 Task: Create List Coaching in Board Brand Awareness Campaign to Workspace Cost Accounting. Create List Training and Development in Board Data Governance to Workspace Cost Accounting. Create List Performance Evaluation in Board Social Media Community Management and Engagement to Workspace Cost Accounting
Action: Mouse moved to (26, 351)
Screenshot: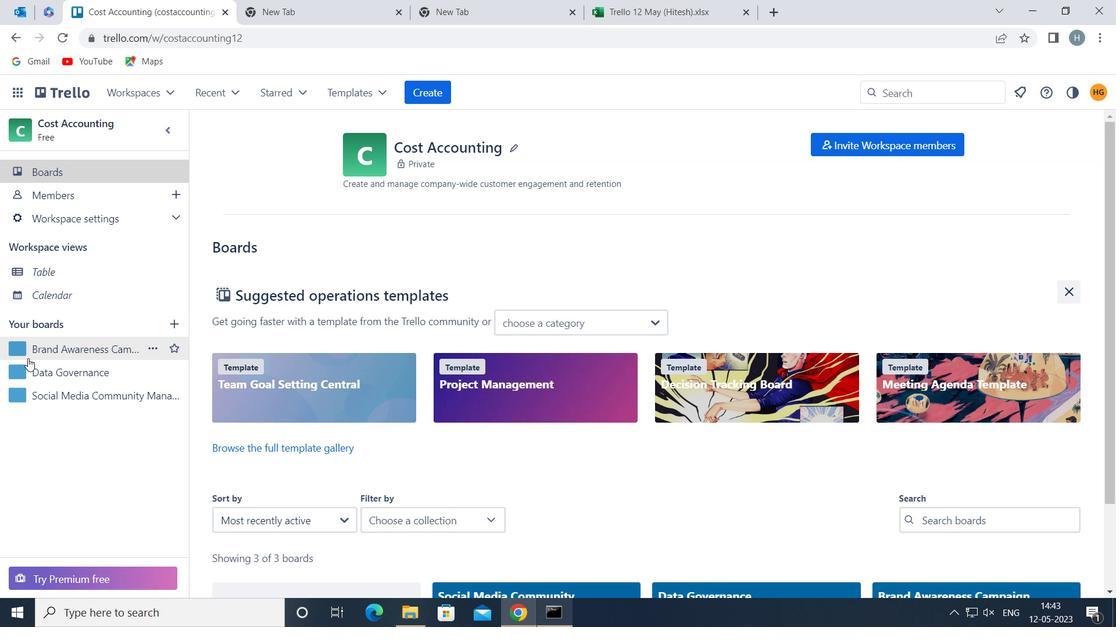 
Action: Mouse pressed left at (26, 351)
Screenshot: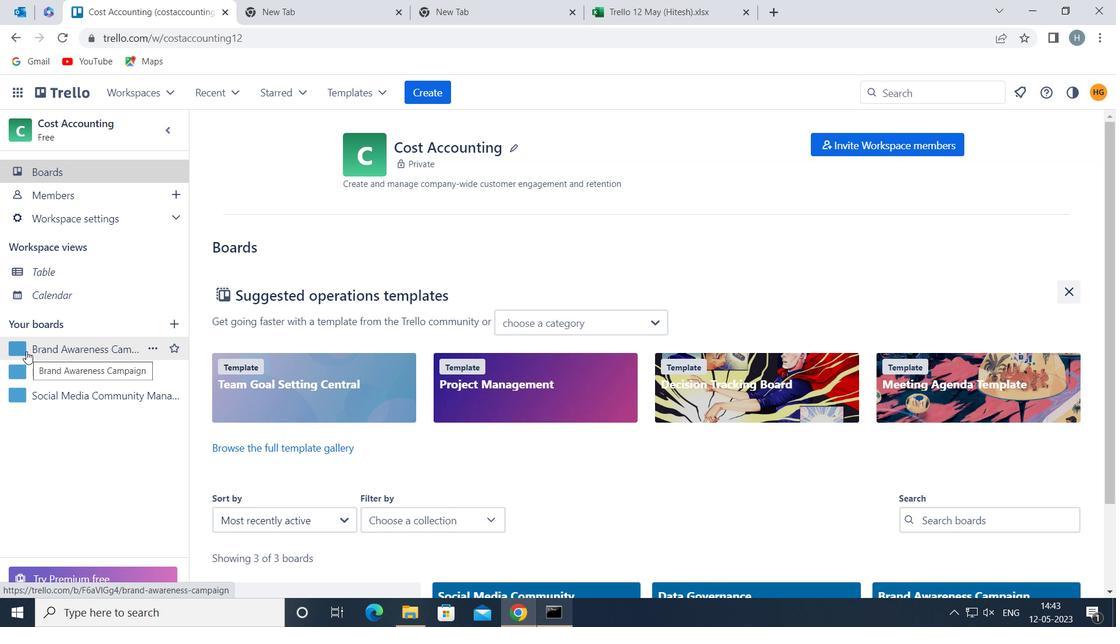 
Action: Mouse moved to (320, 172)
Screenshot: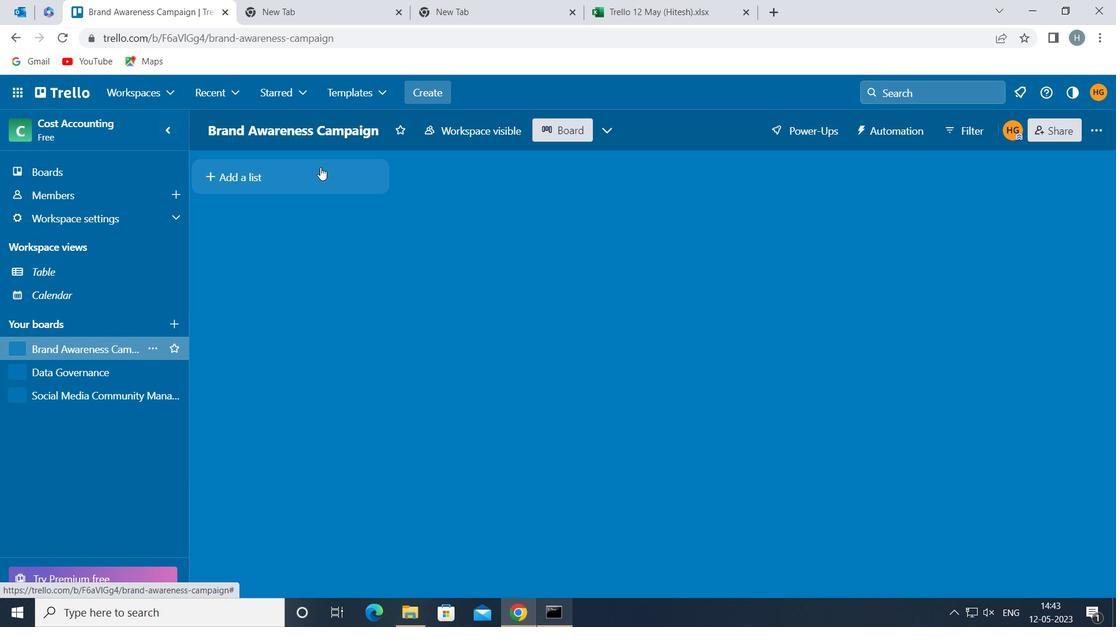 
Action: Mouse pressed left at (320, 172)
Screenshot: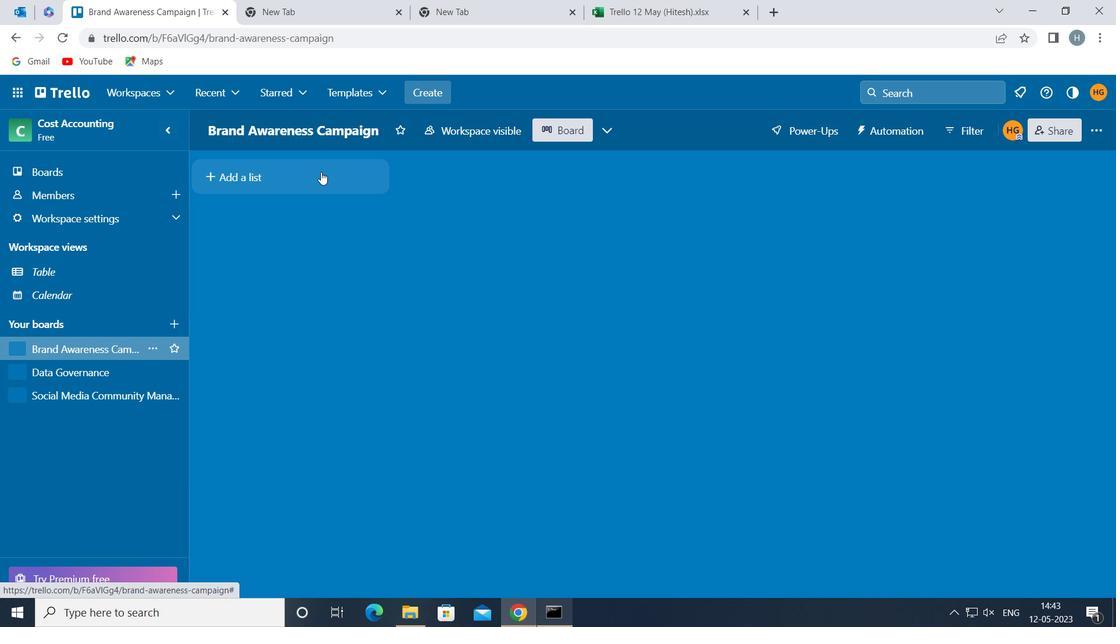 
Action: Key pressed <Key.shift>COACHING
Screenshot: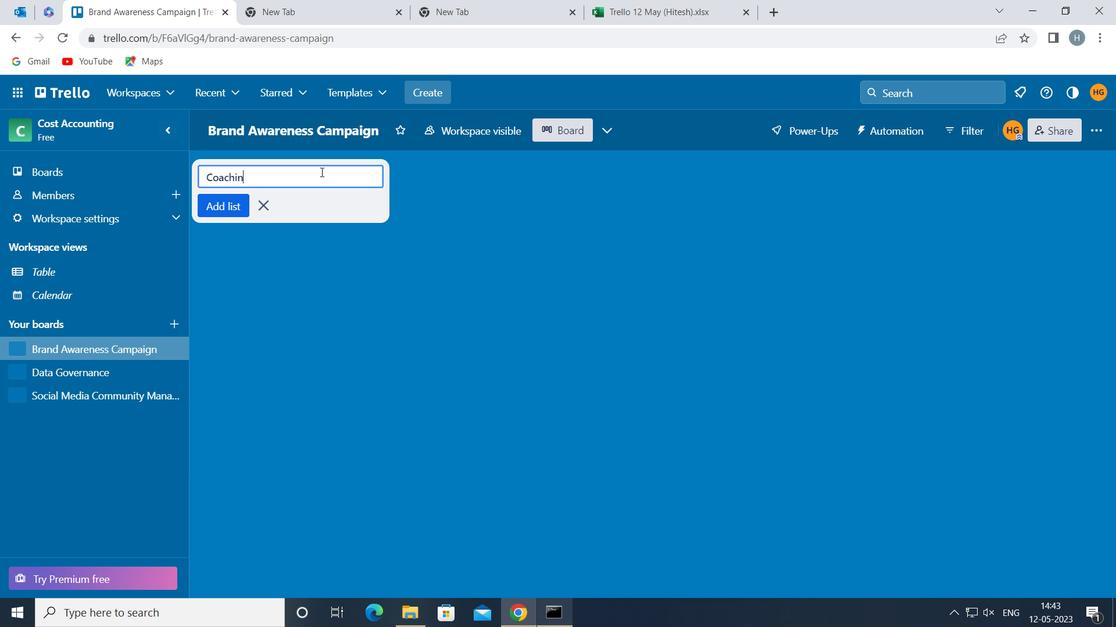 
Action: Mouse moved to (226, 205)
Screenshot: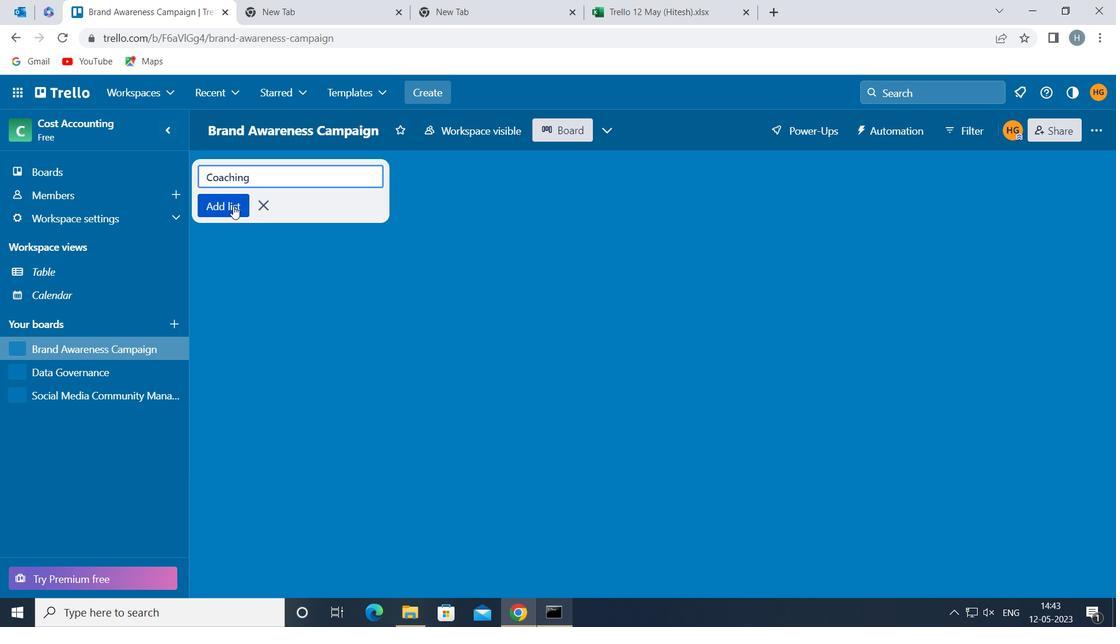 
Action: Mouse pressed left at (226, 205)
Screenshot: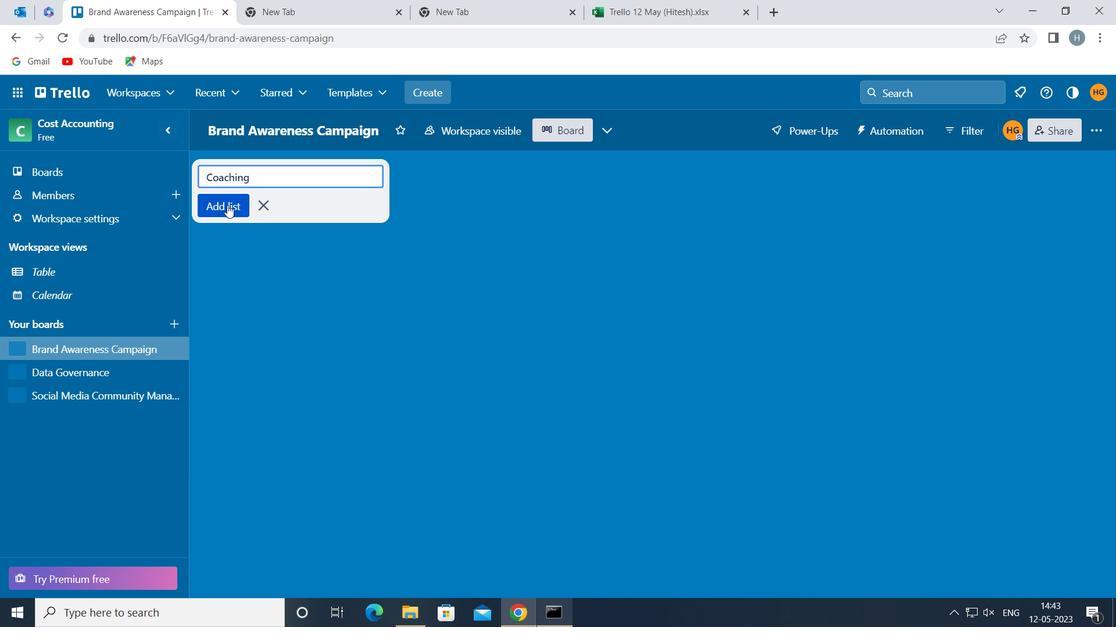 
Action: Mouse moved to (246, 311)
Screenshot: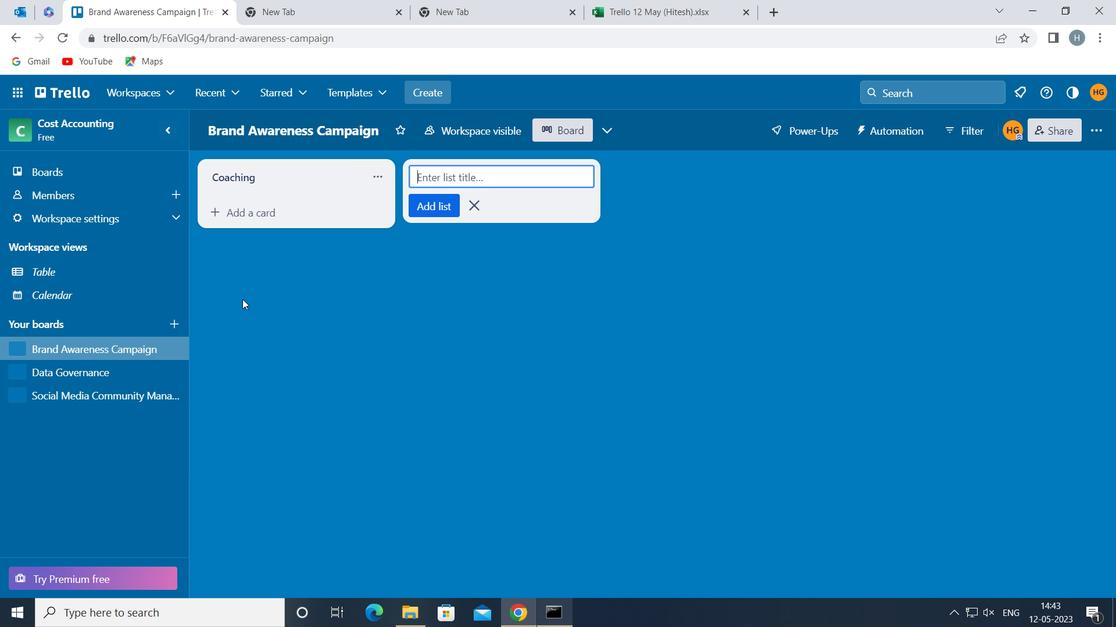 
Action: Mouse pressed left at (246, 311)
Screenshot: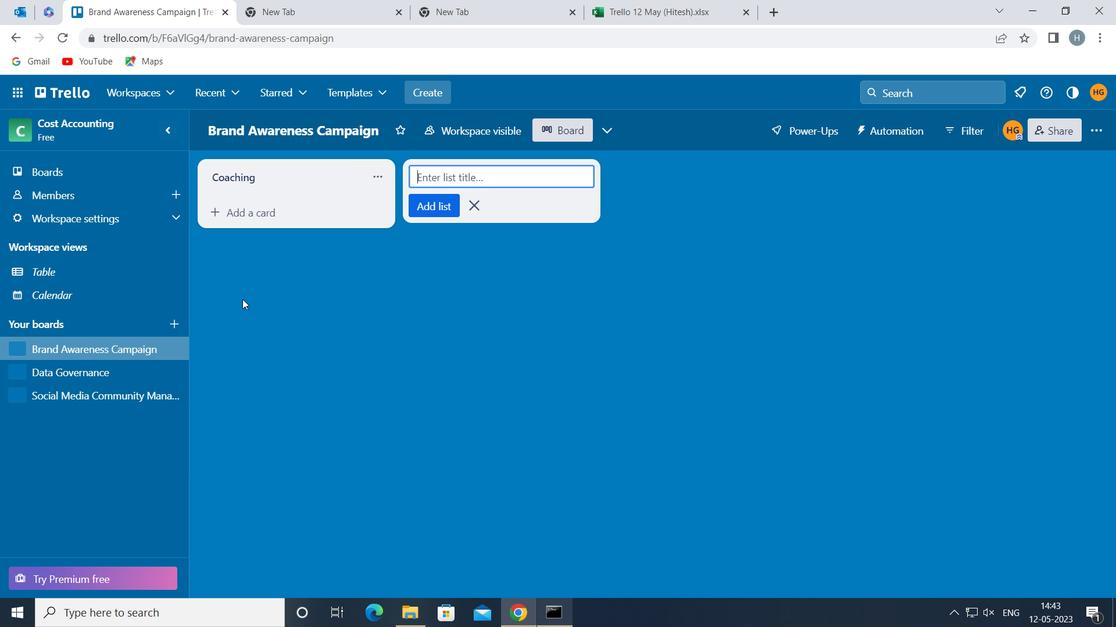 
Action: Mouse moved to (102, 367)
Screenshot: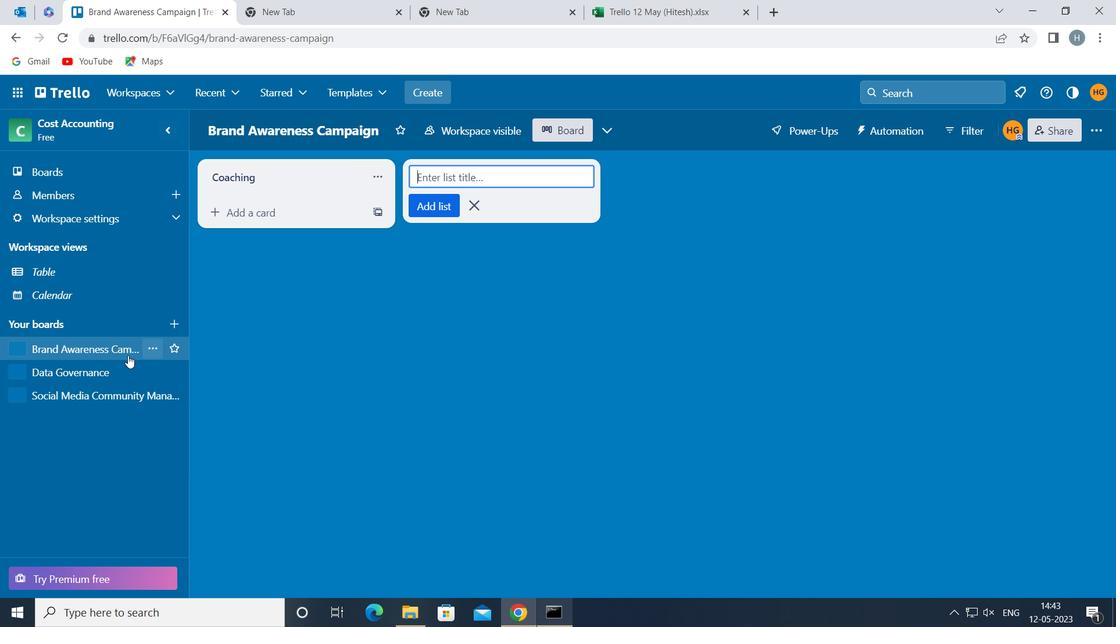 
Action: Mouse pressed left at (102, 367)
Screenshot: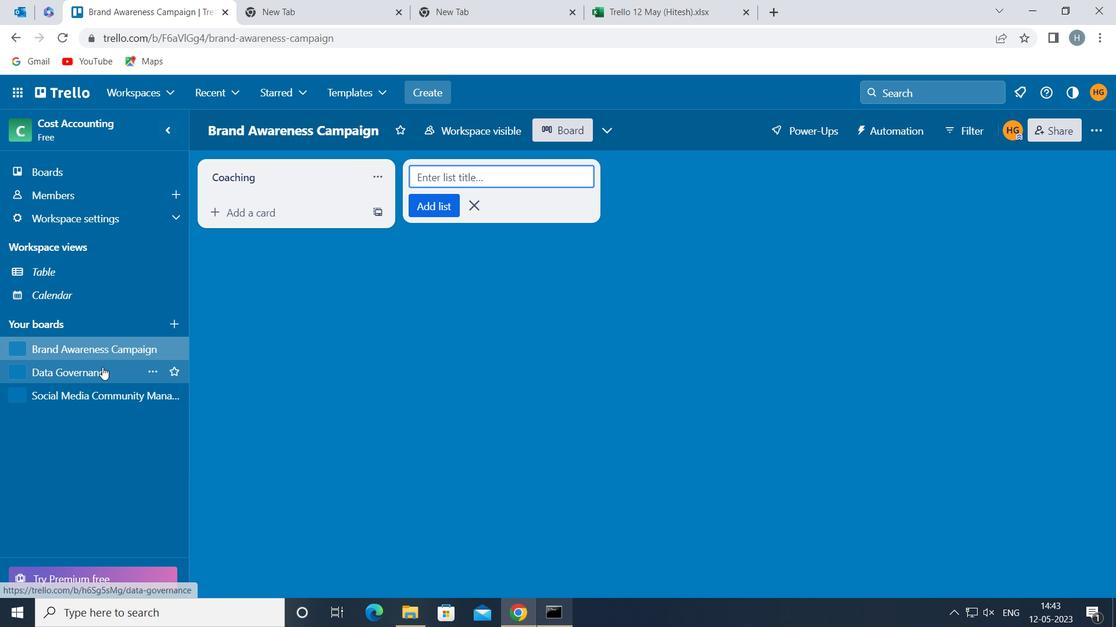 
Action: Mouse moved to (276, 173)
Screenshot: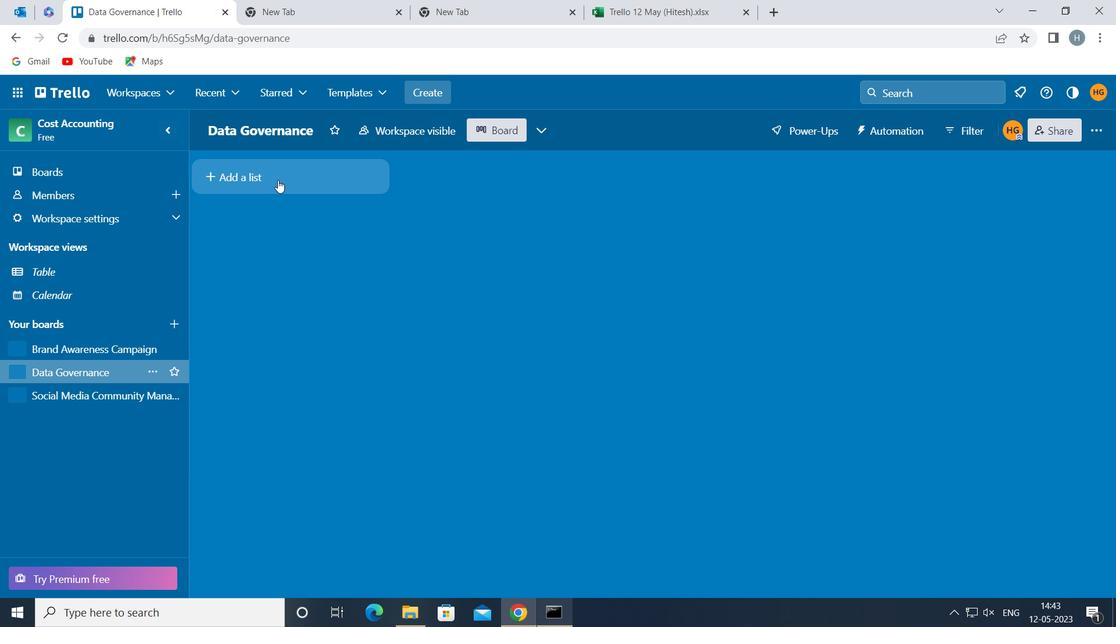 
Action: Mouse pressed left at (276, 173)
Screenshot: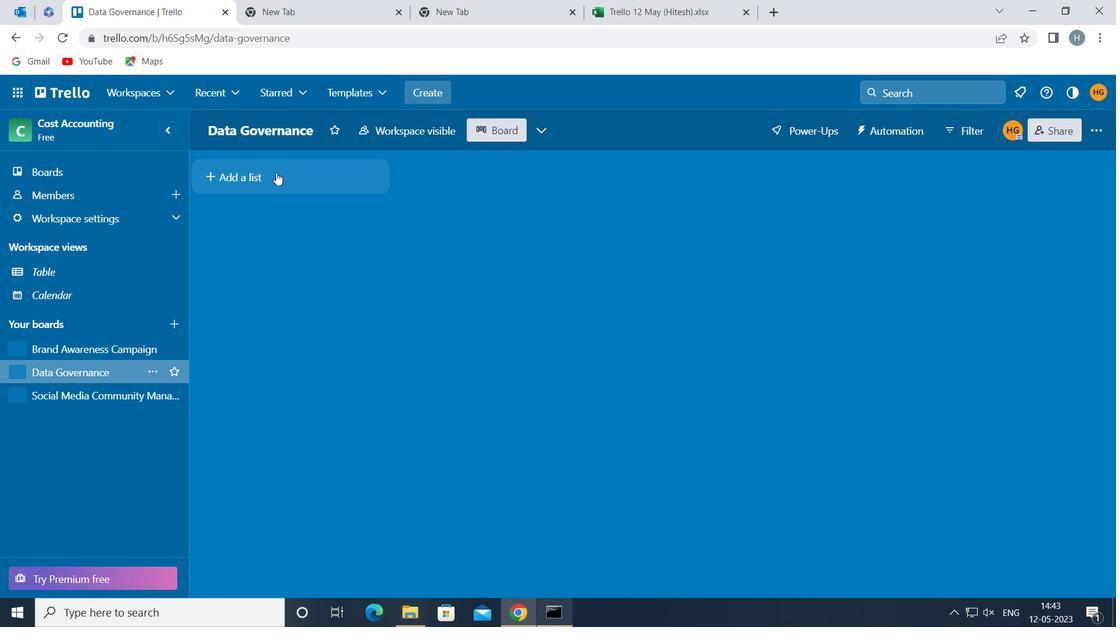 
Action: Mouse moved to (281, 176)
Screenshot: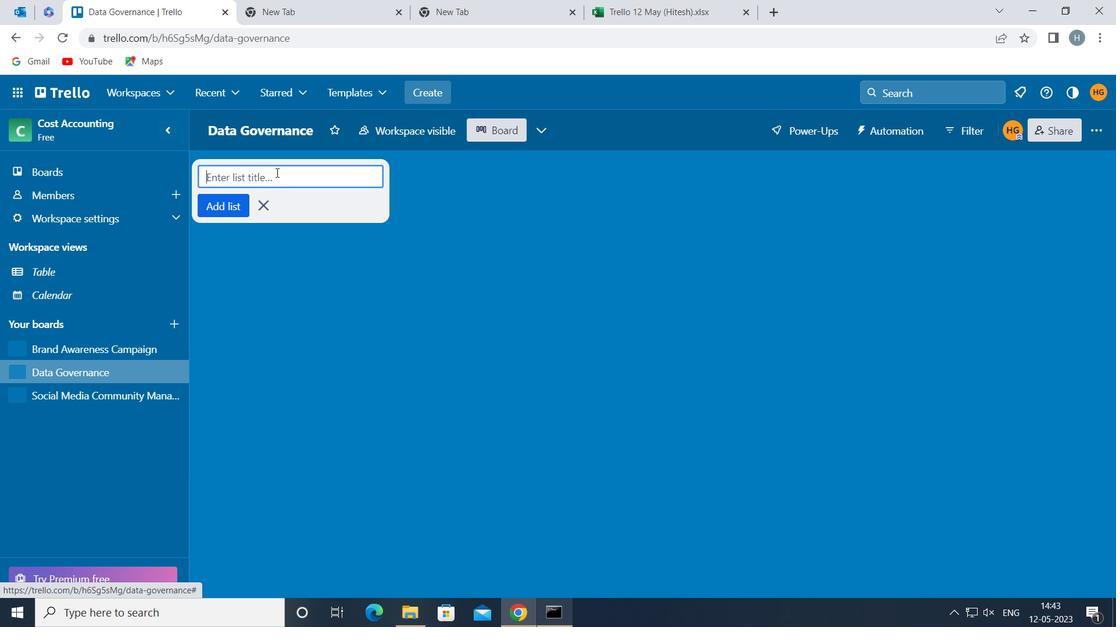 
Action: Key pressed <Key.shift>TRAINING<Key.space>AND<Key.shift>D<Key.backspace><Key.space><Key.shift>DEVELOPMENT
Screenshot: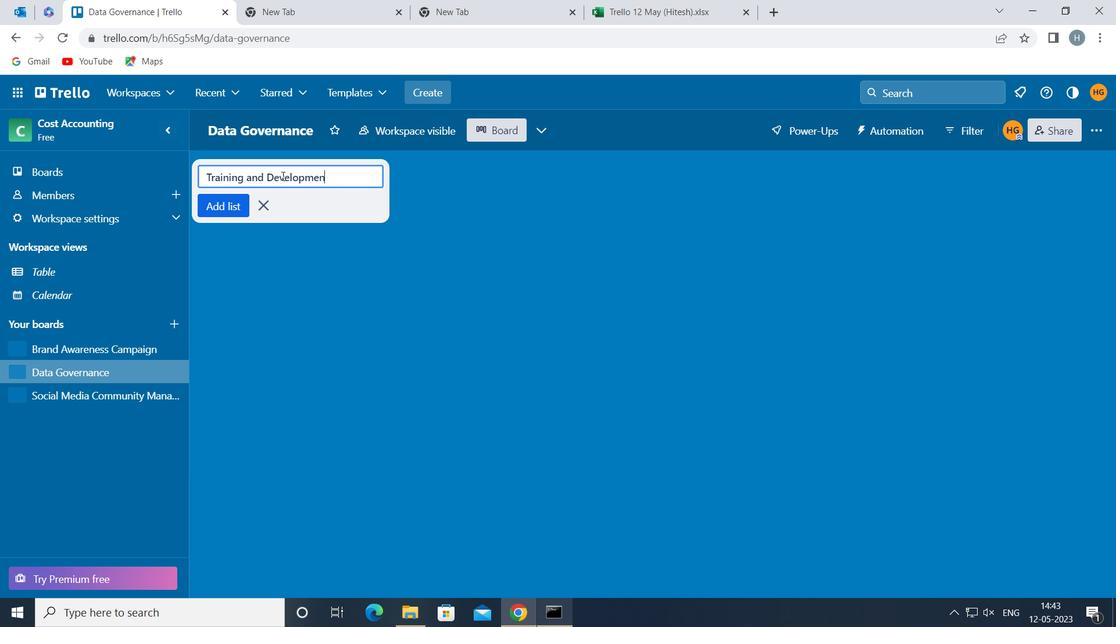 
Action: Mouse moved to (213, 211)
Screenshot: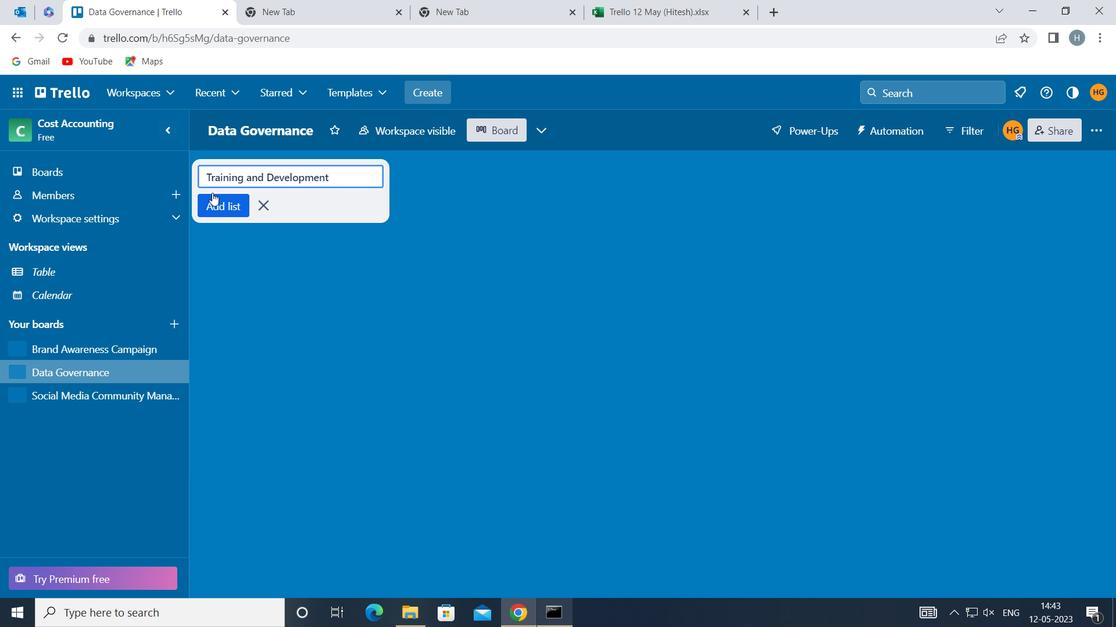 
Action: Mouse pressed left at (213, 211)
Screenshot: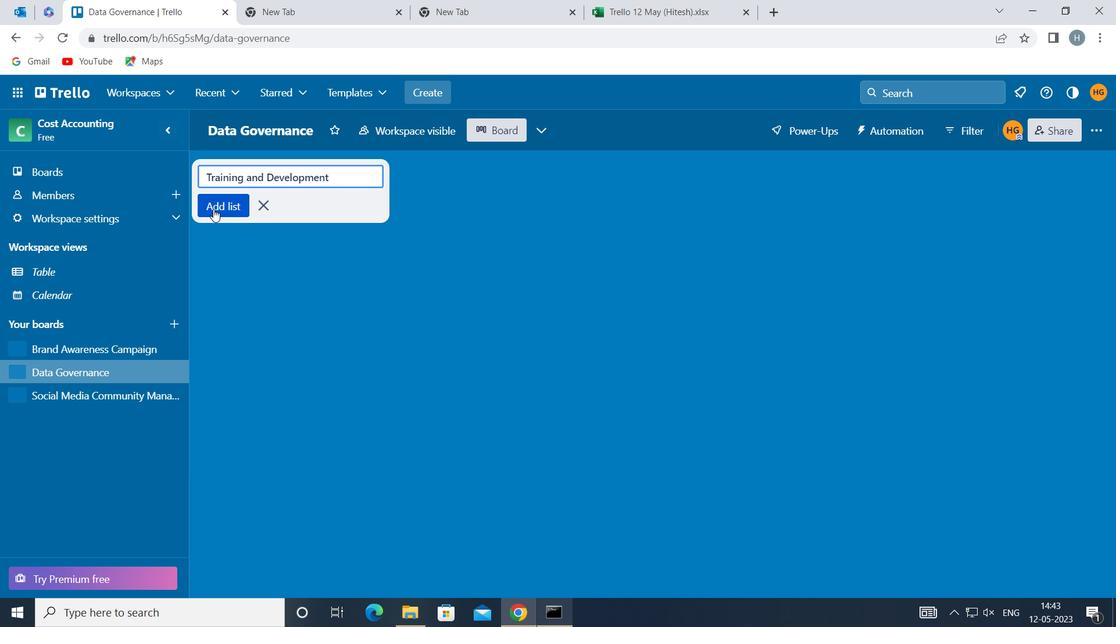 
Action: Mouse moved to (230, 276)
Screenshot: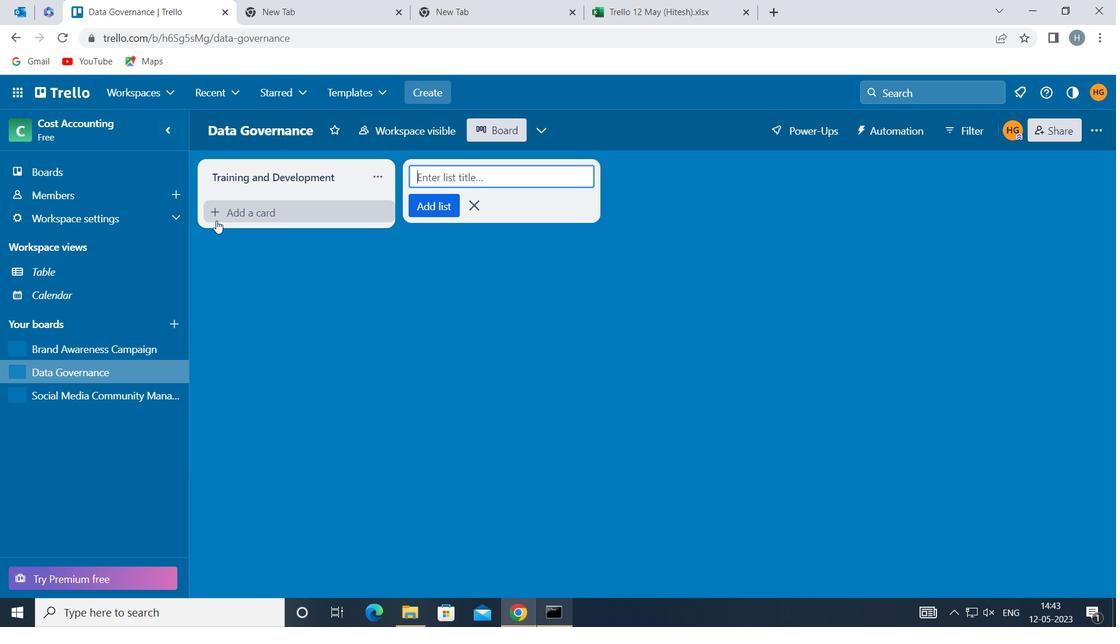 
Action: Mouse pressed left at (230, 276)
Screenshot: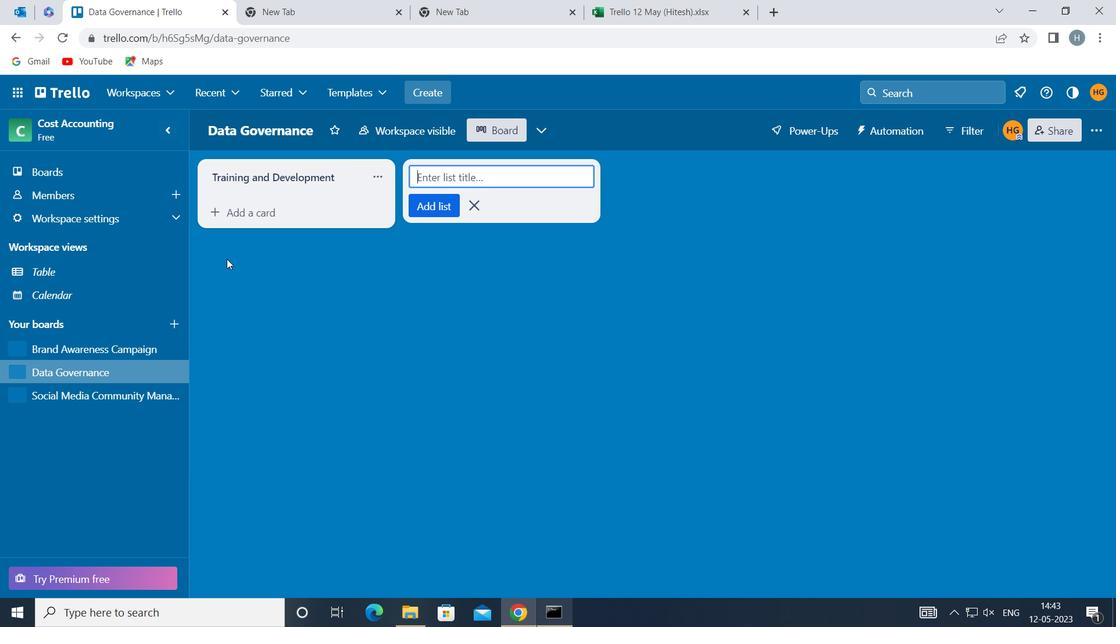 
Action: Mouse moved to (70, 395)
Screenshot: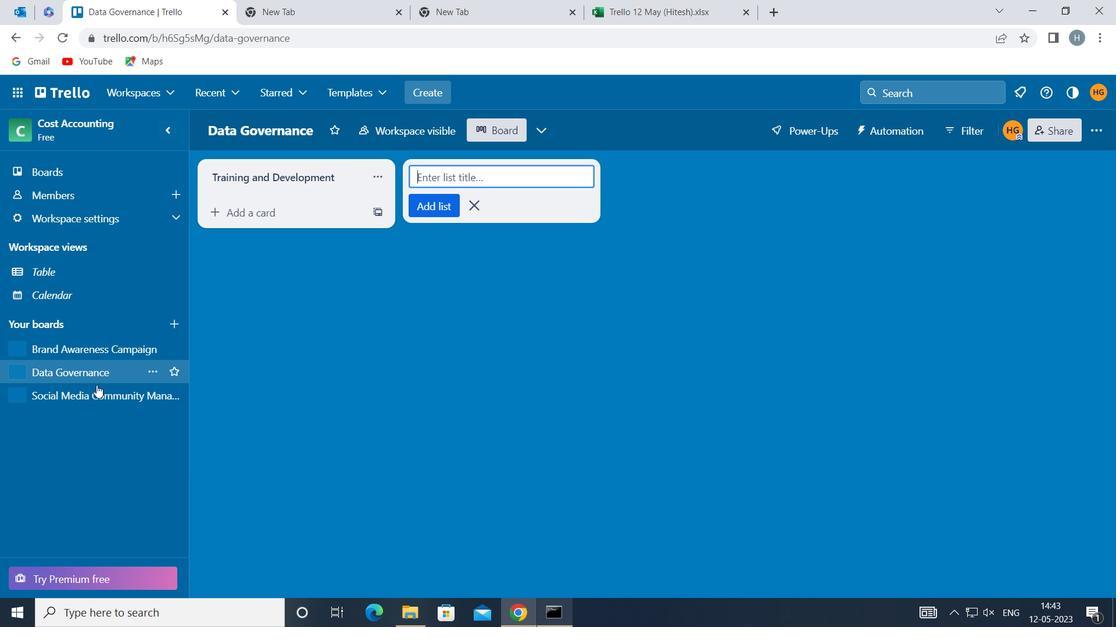 
Action: Mouse pressed left at (70, 395)
Screenshot: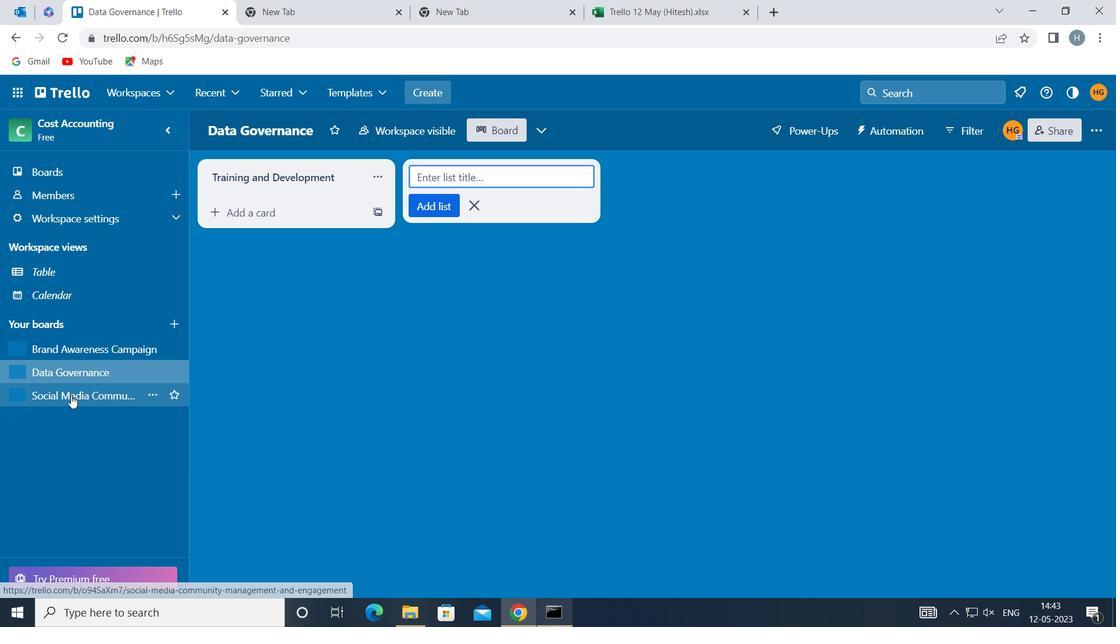 
Action: Mouse moved to (280, 176)
Screenshot: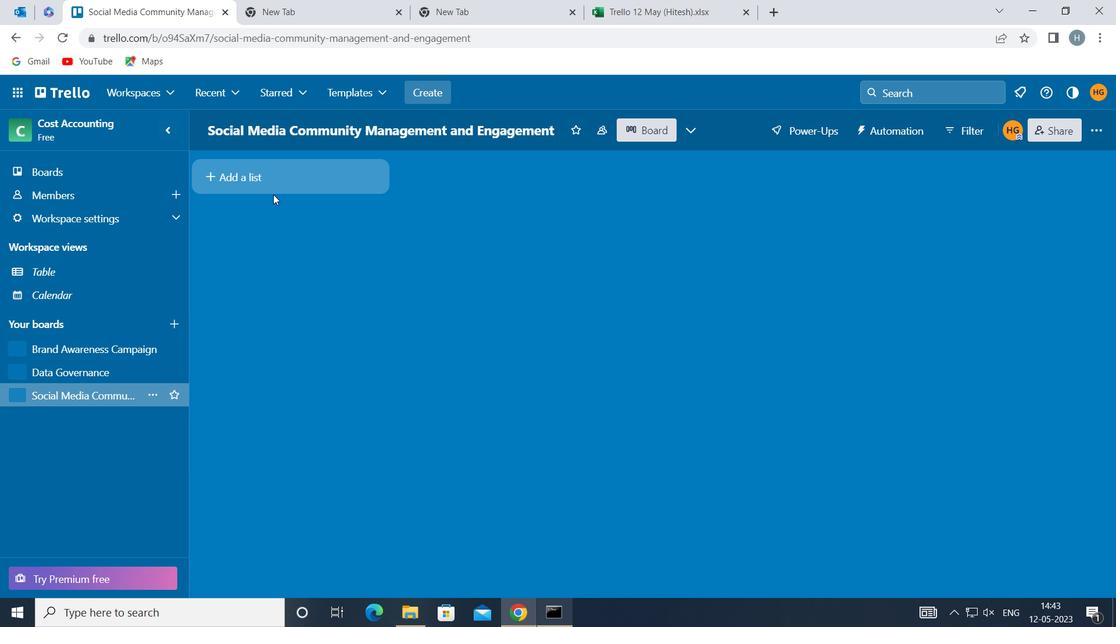 
Action: Mouse pressed left at (280, 176)
Screenshot: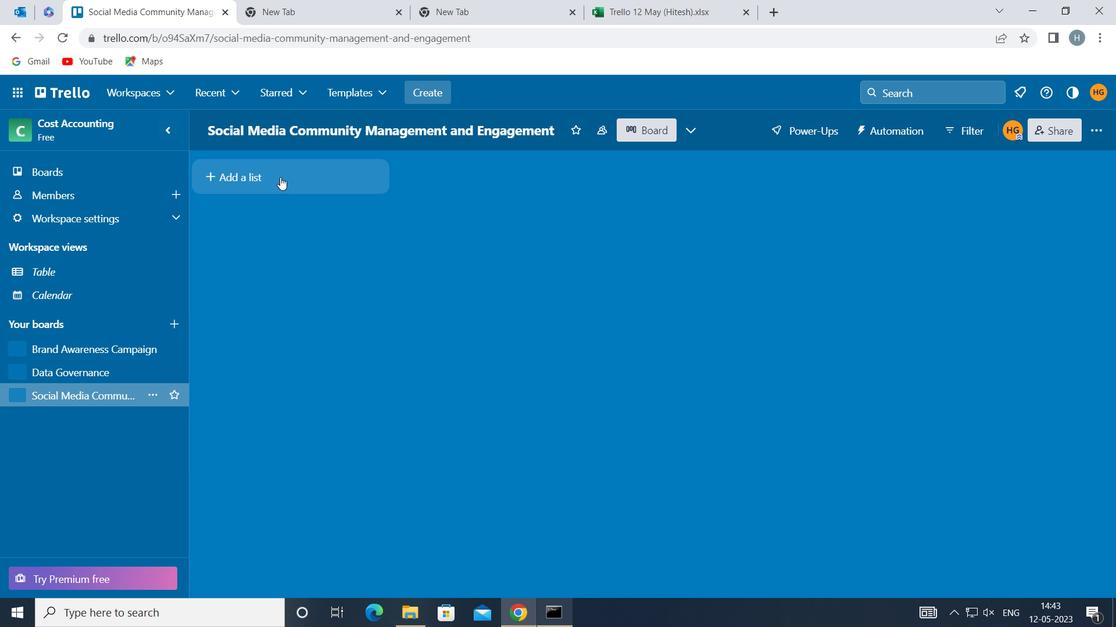 
Action: Mouse pressed left at (280, 176)
Screenshot: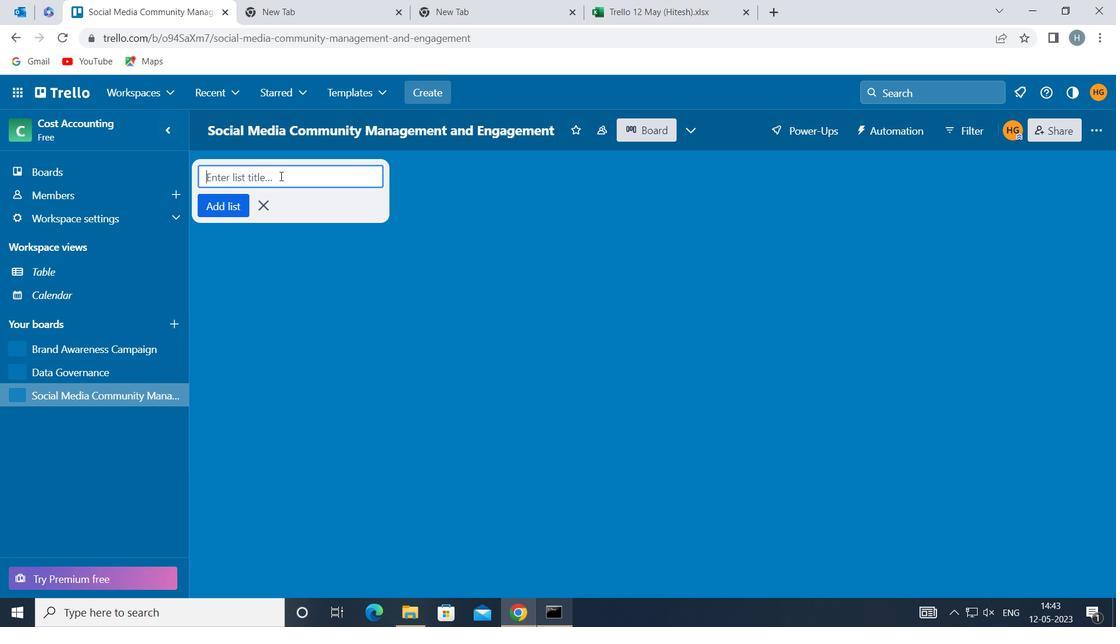 
Action: Key pressed <Key.shift>PERFORMANCE<Key.space><Key.shift>EVALUATION
Screenshot: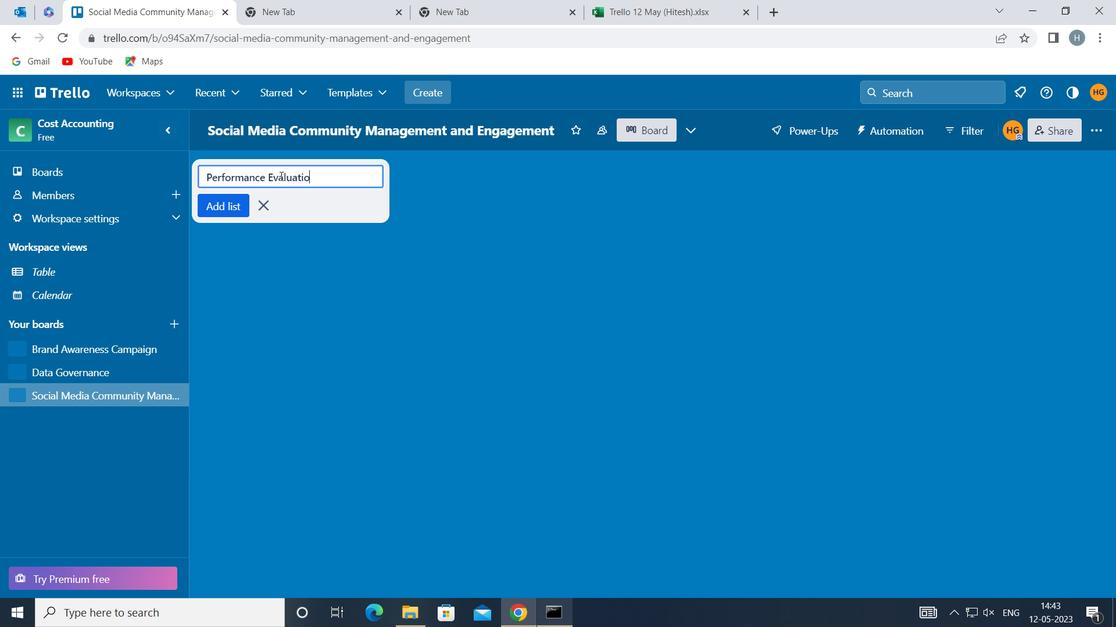 
Action: Mouse moved to (221, 202)
Screenshot: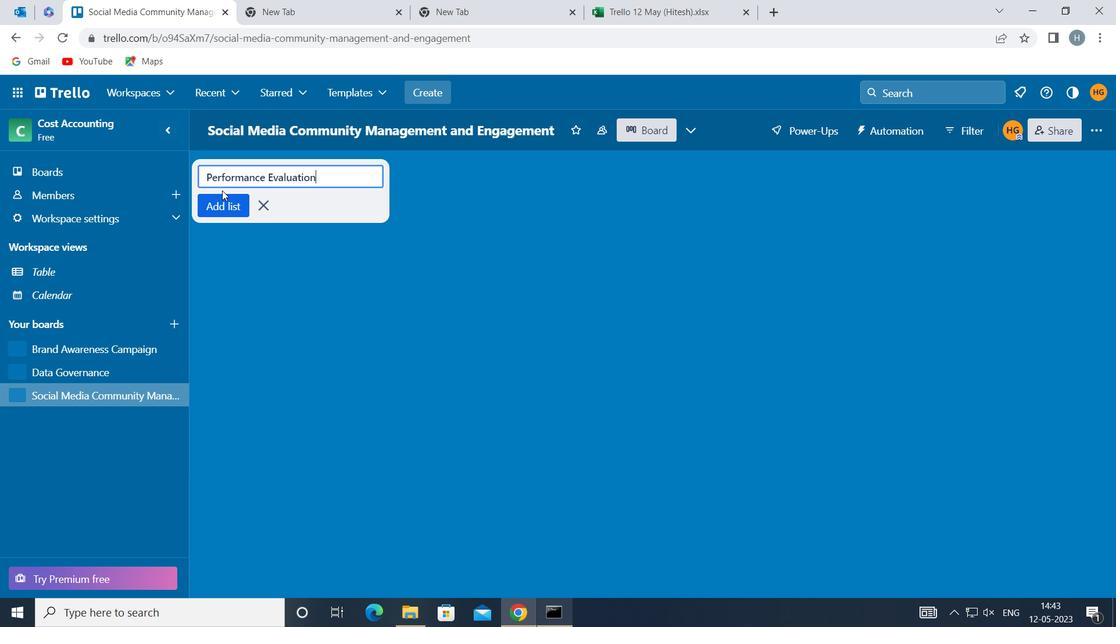 
Action: Mouse pressed left at (221, 202)
Screenshot: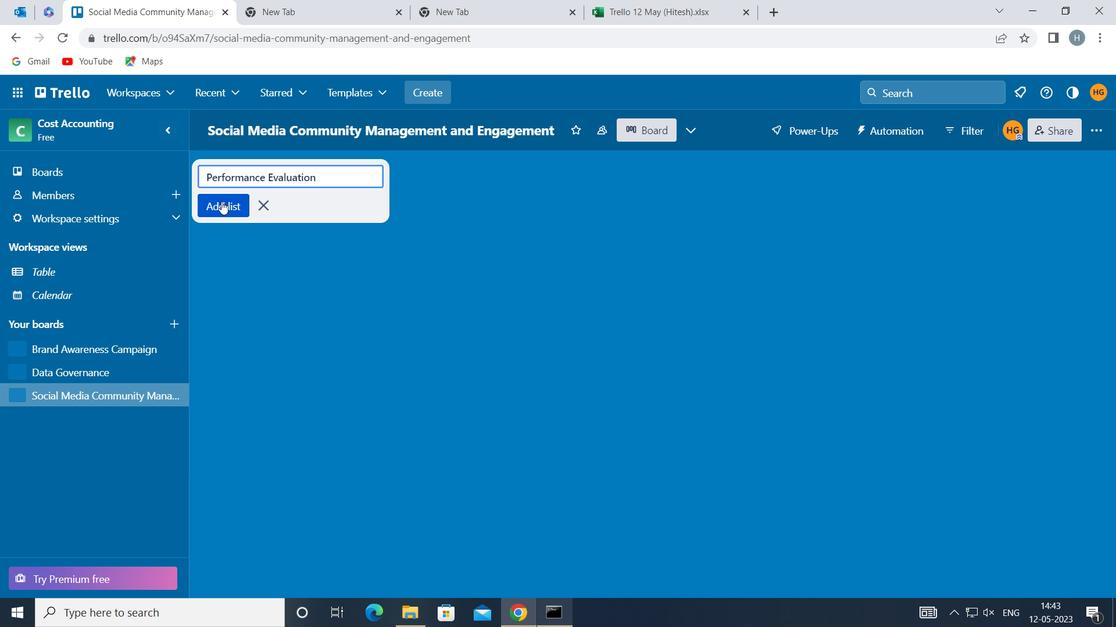 
Action: Mouse moved to (268, 301)
Screenshot: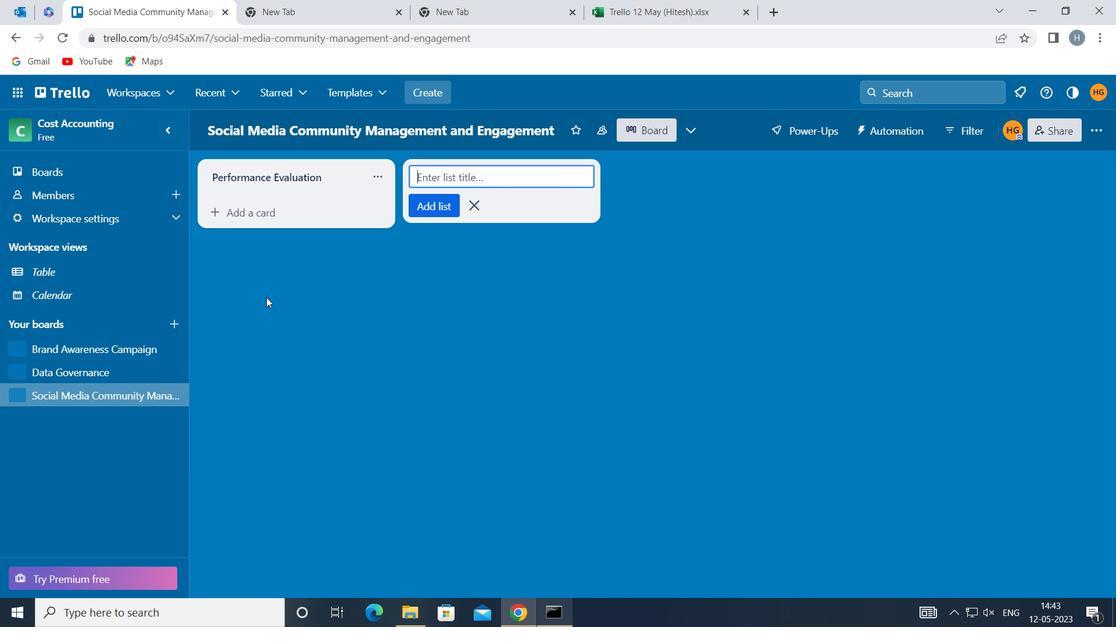 
Action: Mouse pressed left at (268, 301)
Screenshot: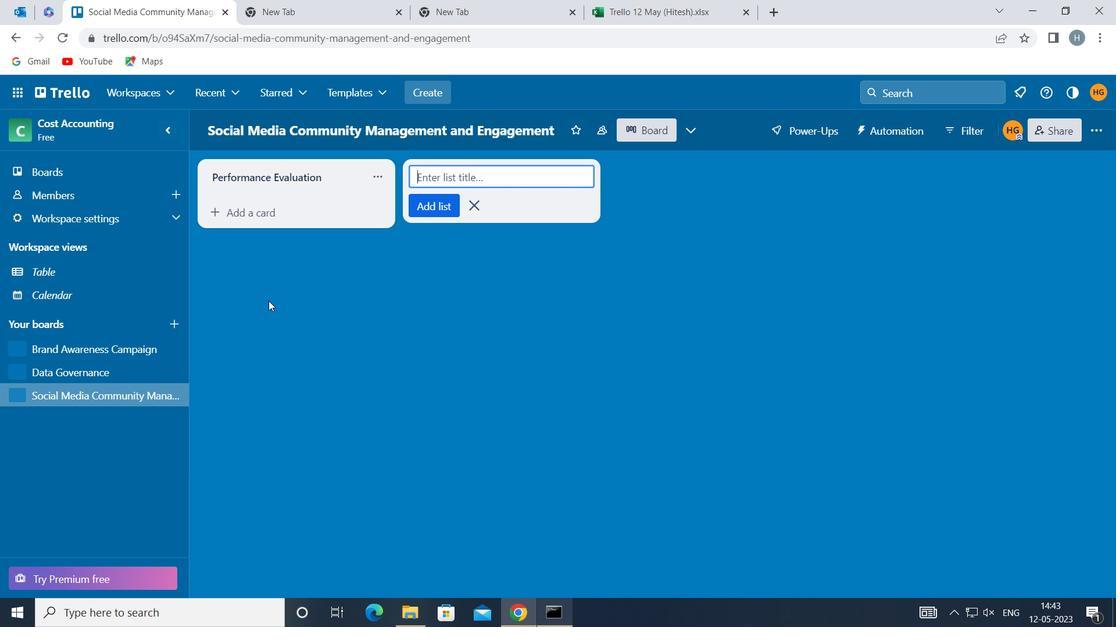 
Action: Mouse moved to (390, 241)
Screenshot: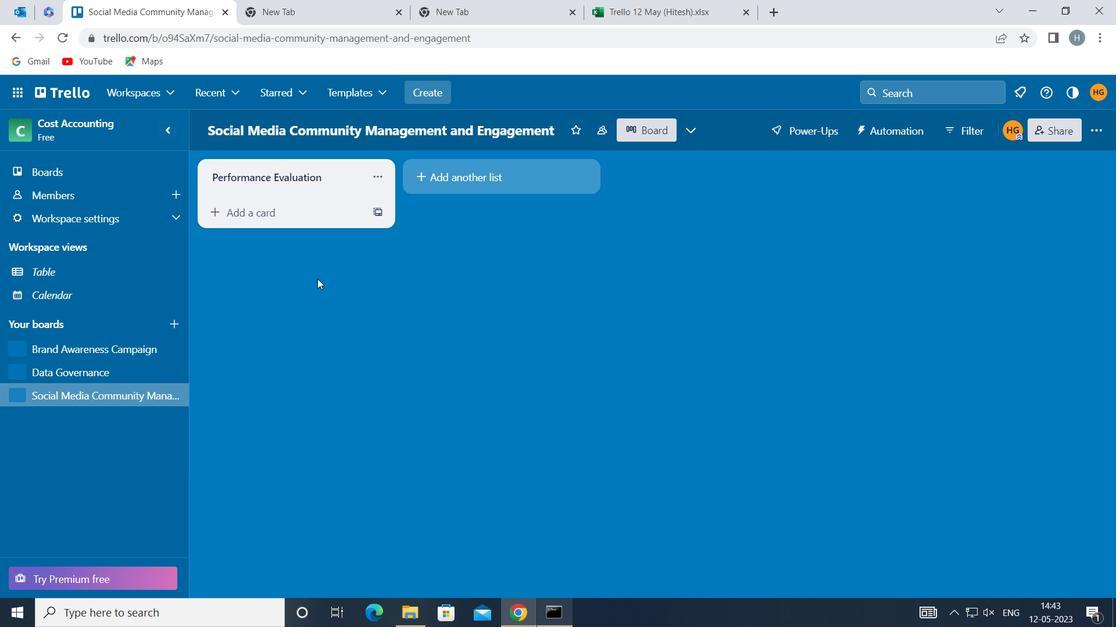 
